 Task: Select the criteria, the date is after "yesterday".
Action: Mouse moved to (183, 87)
Screenshot: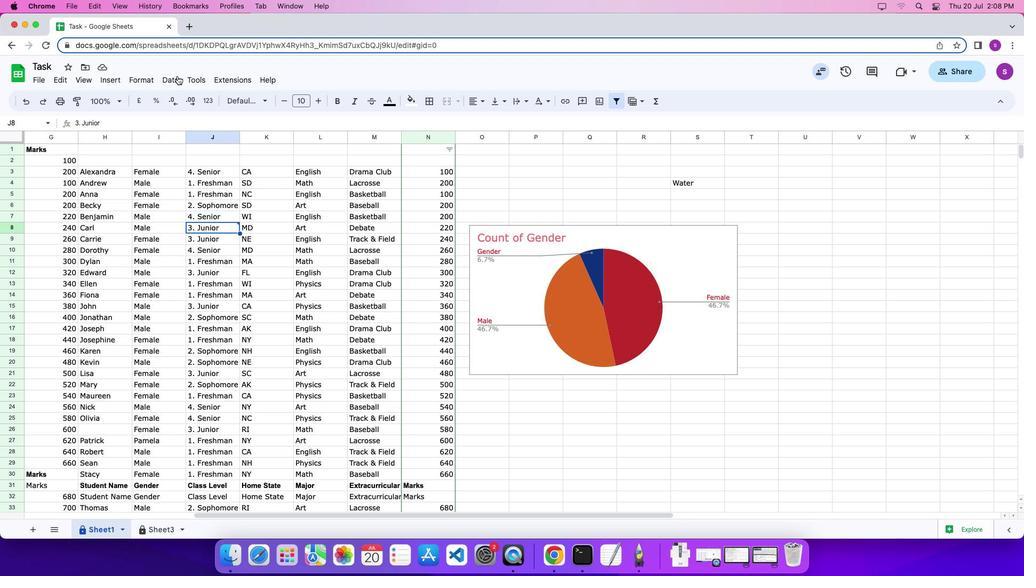 
Action: Mouse pressed left at (183, 87)
Screenshot: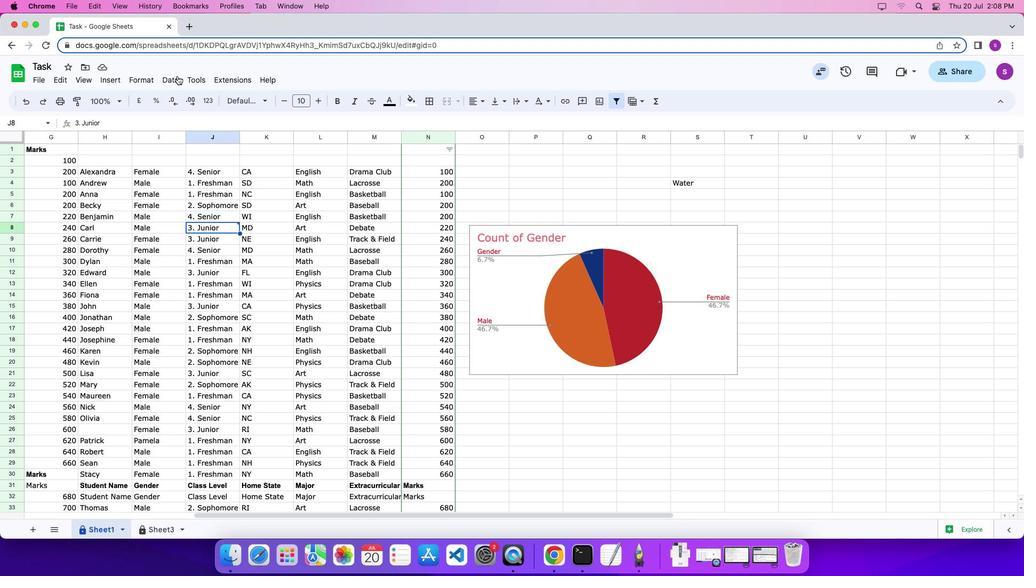 
Action: Mouse moved to (188, 87)
Screenshot: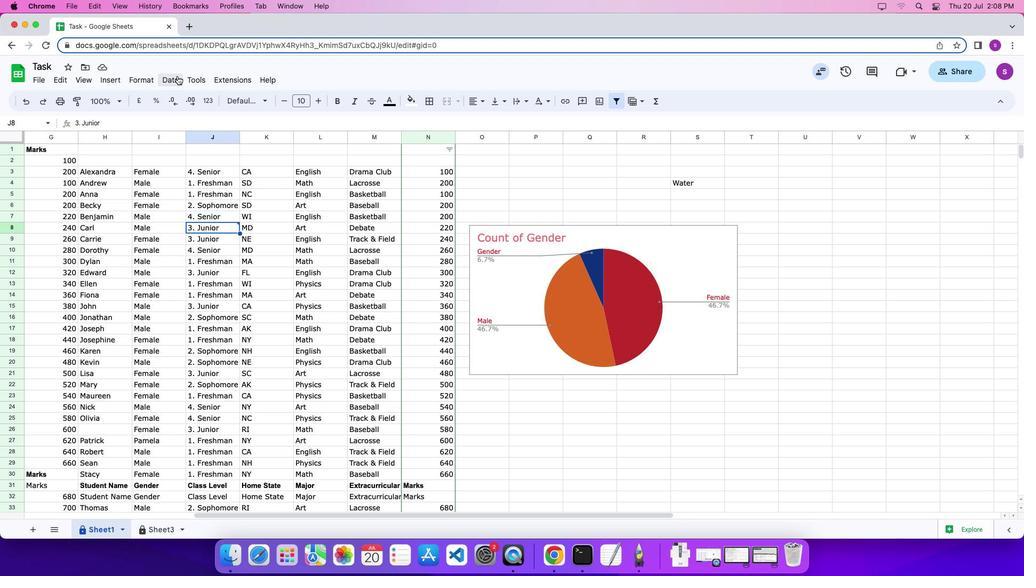 
Action: Mouse pressed left at (188, 87)
Screenshot: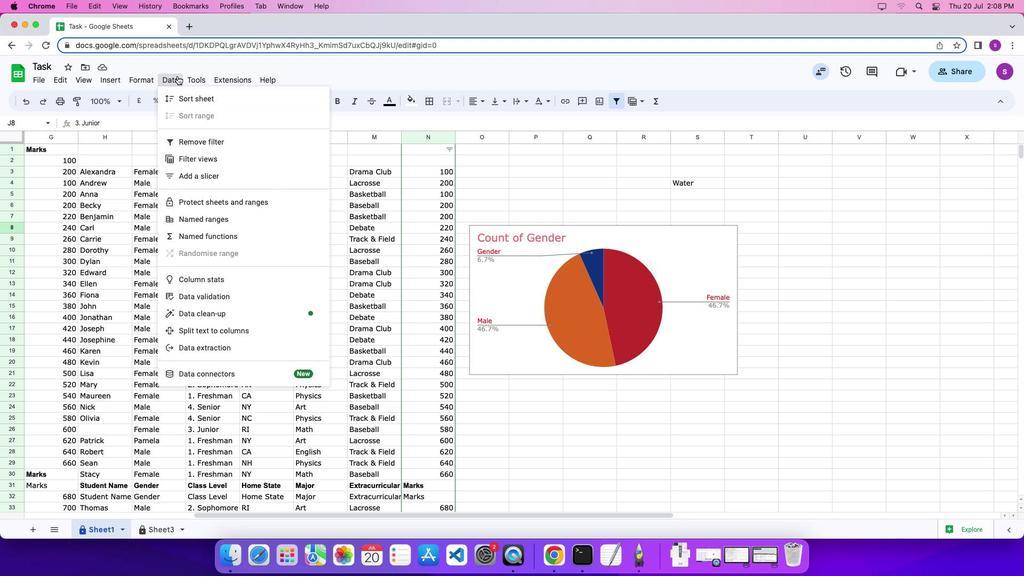 
Action: Mouse moved to (222, 303)
Screenshot: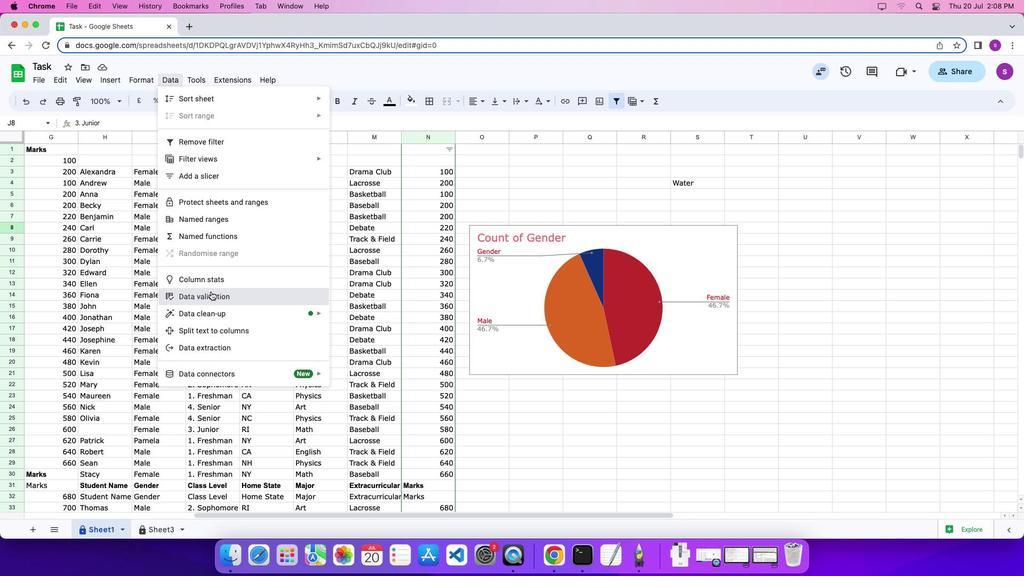 
Action: Mouse pressed left at (222, 303)
Screenshot: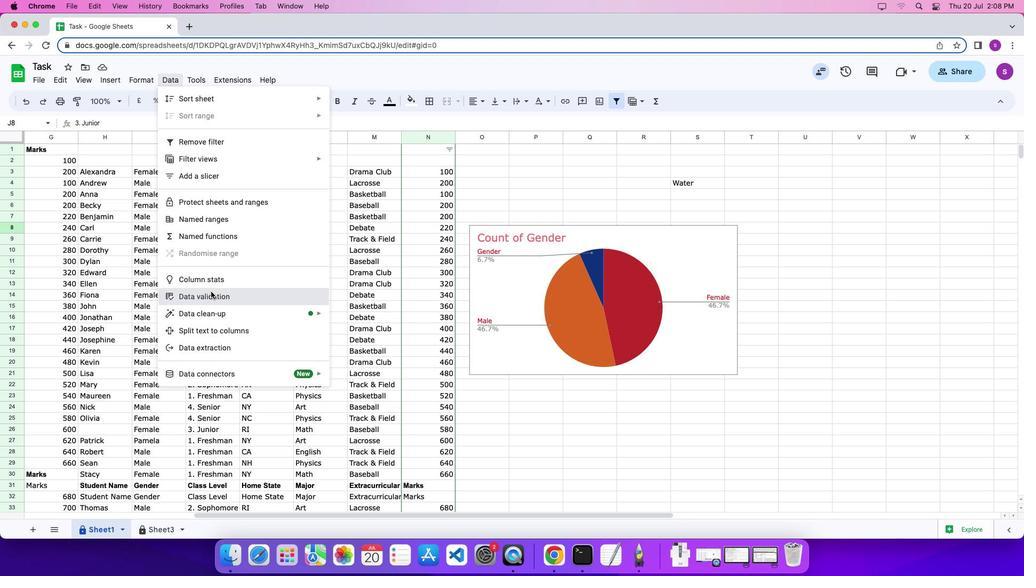 
Action: Mouse moved to (973, 287)
Screenshot: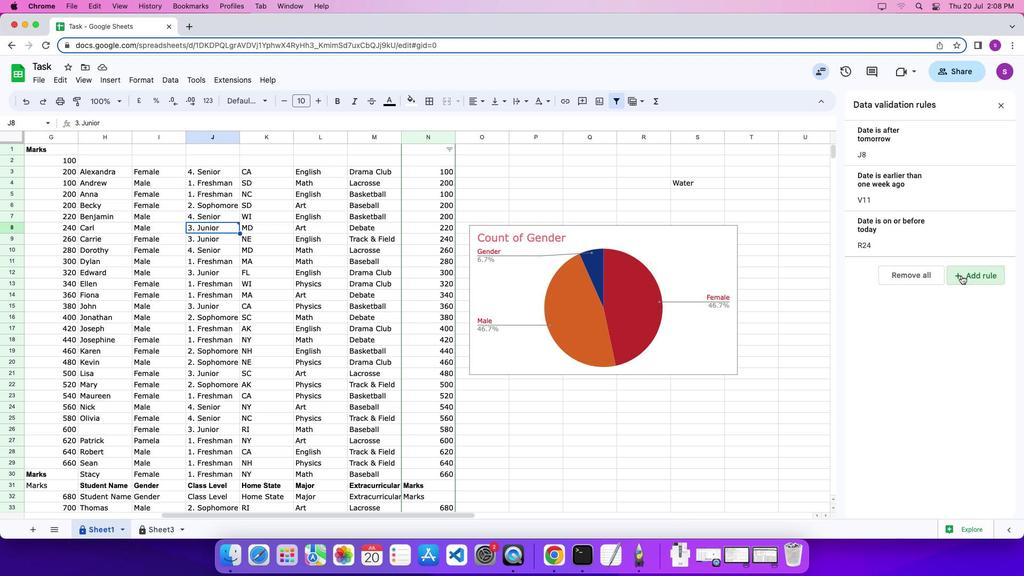 
Action: Mouse pressed left at (973, 287)
Screenshot: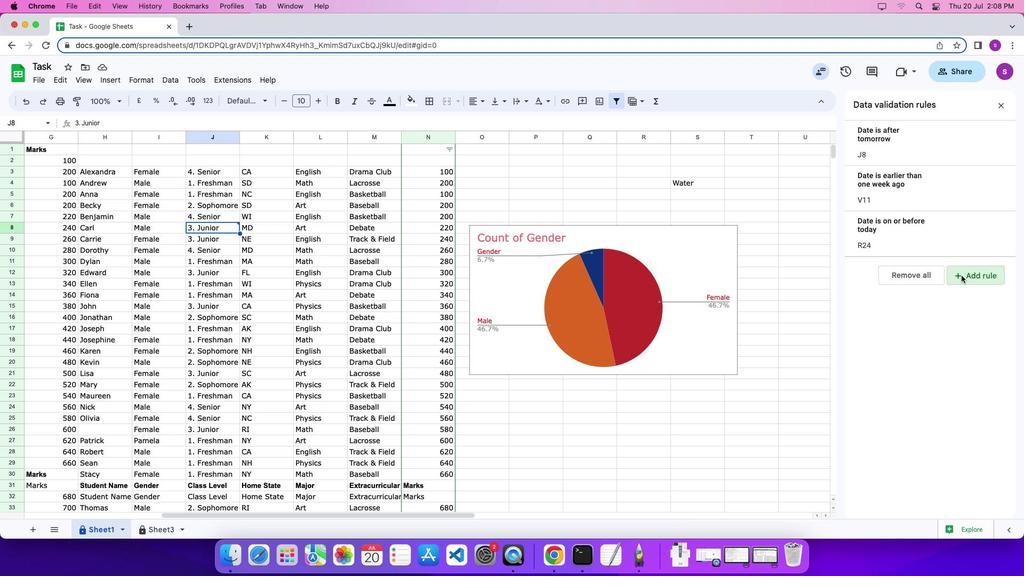 
Action: Mouse moved to (928, 210)
Screenshot: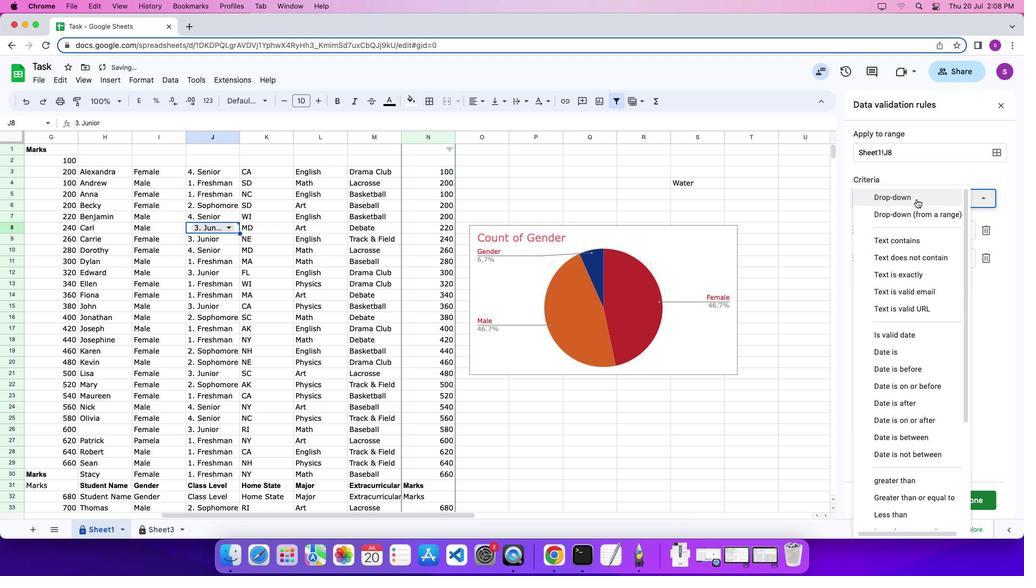 
Action: Mouse pressed left at (928, 210)
Screenshot: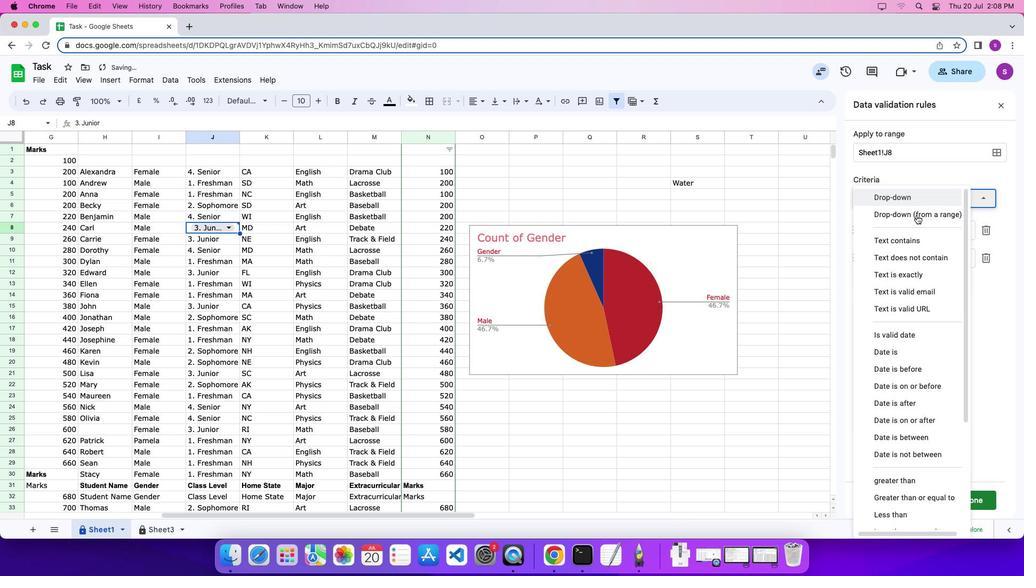 
Action: Mouse moved to (927, 409)
Screenshot: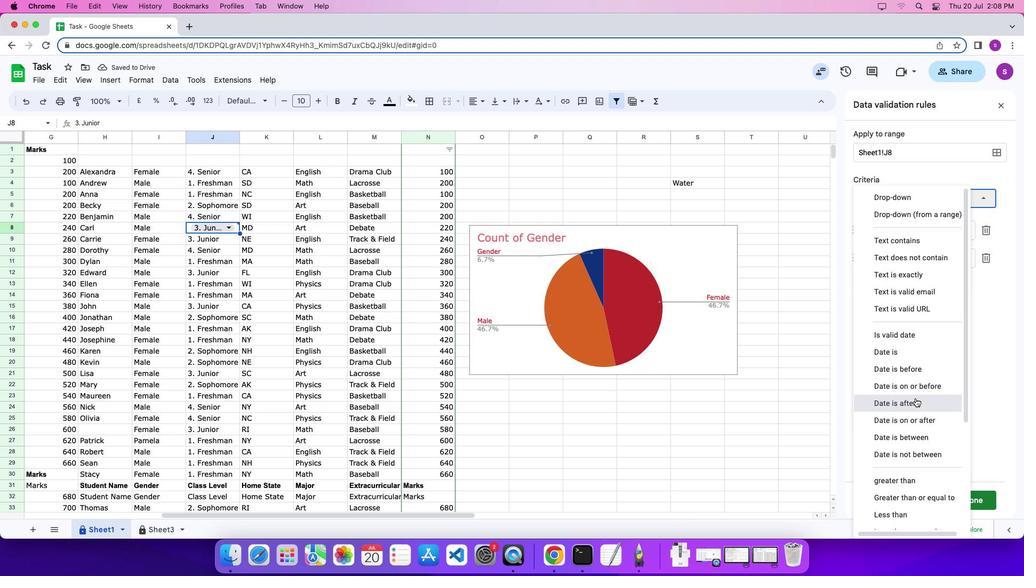 
Action: Mouse pressed left at (927, 409)
Screenshot: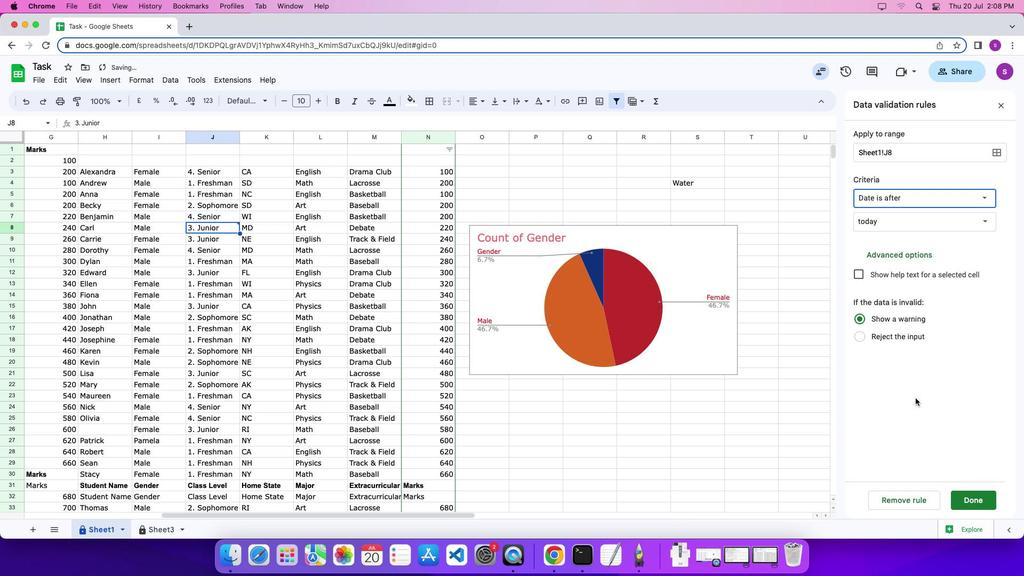 
Action: Mouse moved to (930, 237)
Screenshot: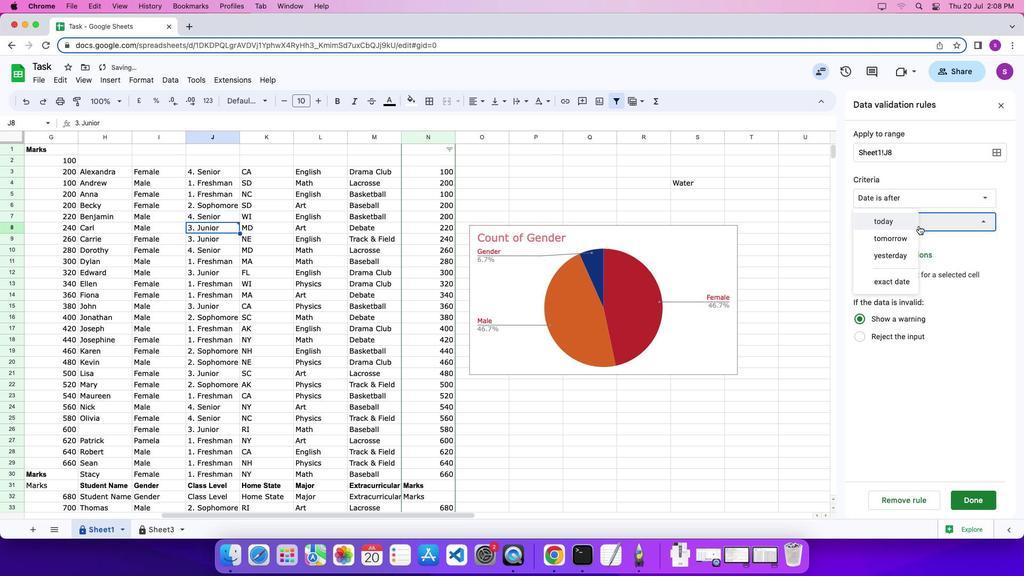 
Action: Mouse pressed left at (930, 237)
Screenshot: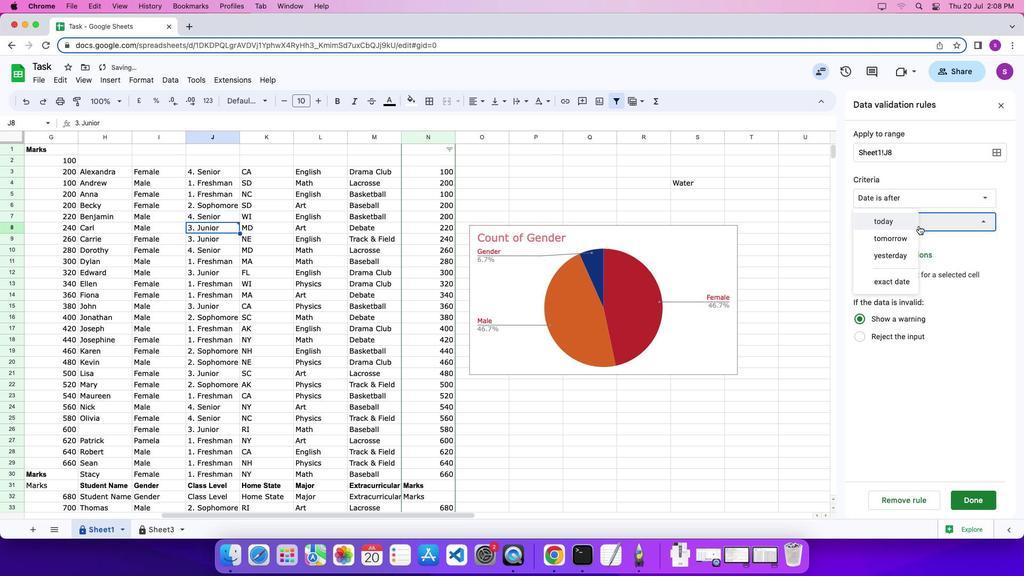 
Action: Mouse moved to (916, 267)
Screenshot: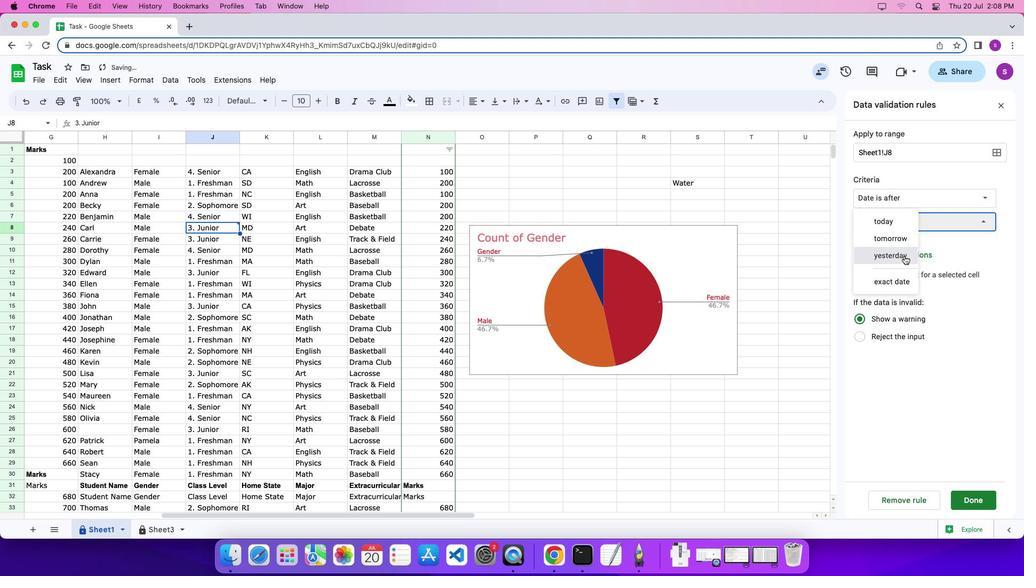 
Action: Mouse pressed left at (916, 267)
Screenshot: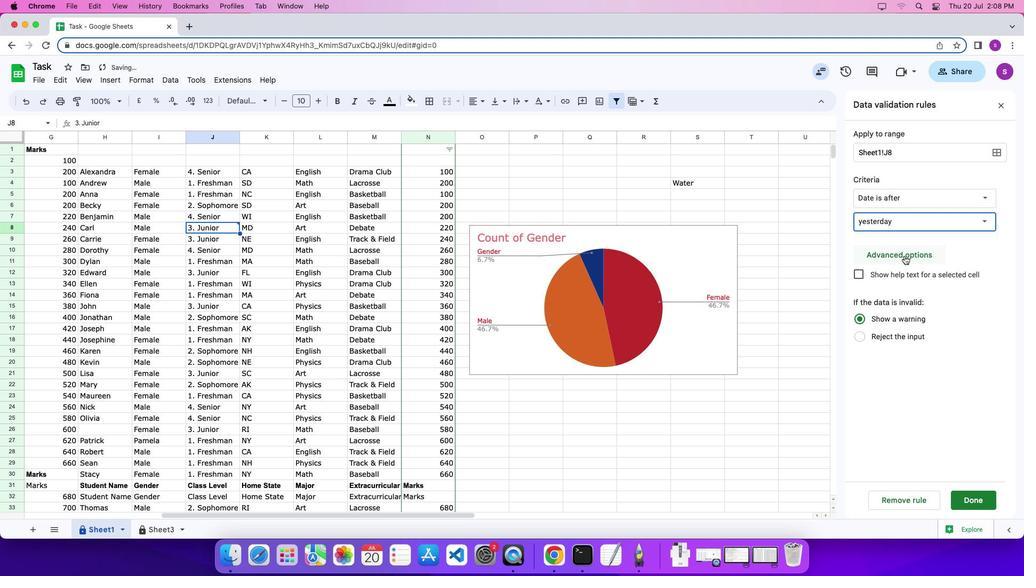 
Action: Mouse moved to (975, 516)
Screenshot: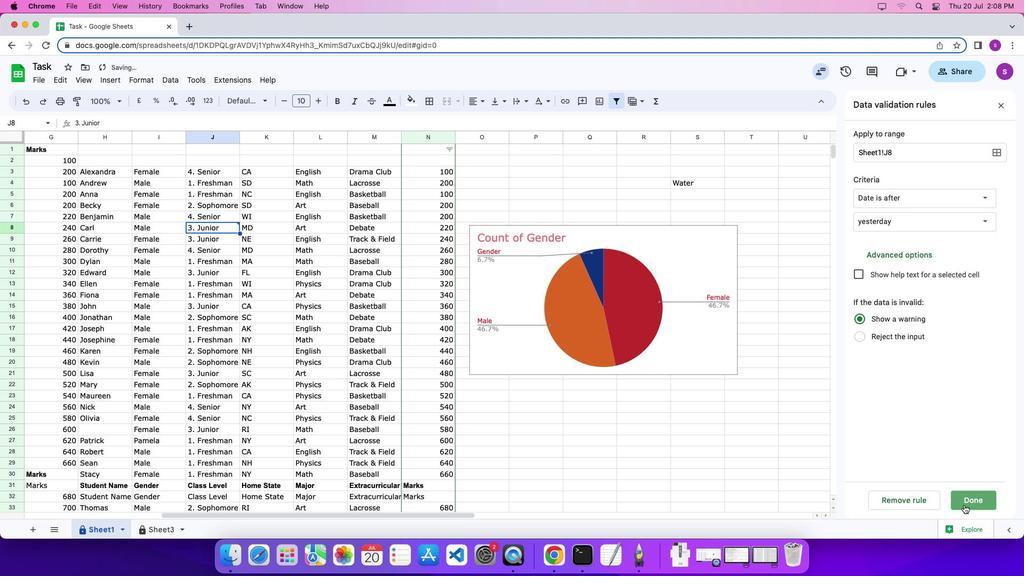 
Action: Mouse pressed left at (975, 516)
Screenshot: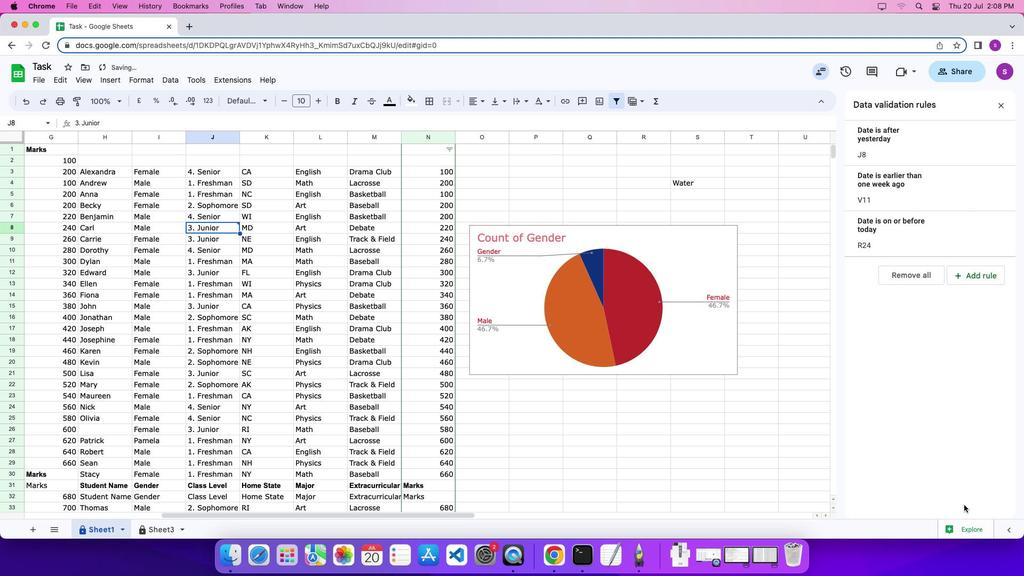
